 Task: Add Financial Services.
Action: Mouse moved to (472, 92)
Screenshot: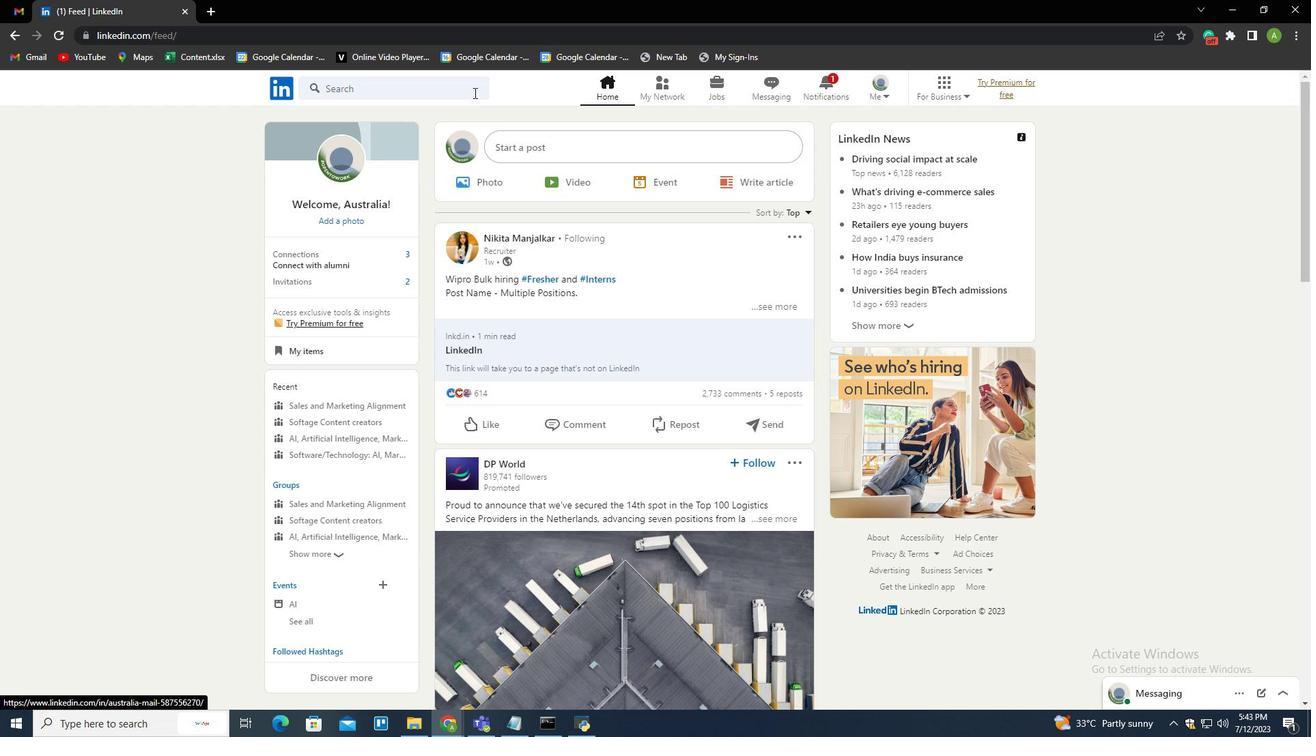 
Action: Mouse pressed left at (472, 92)
Screenshot: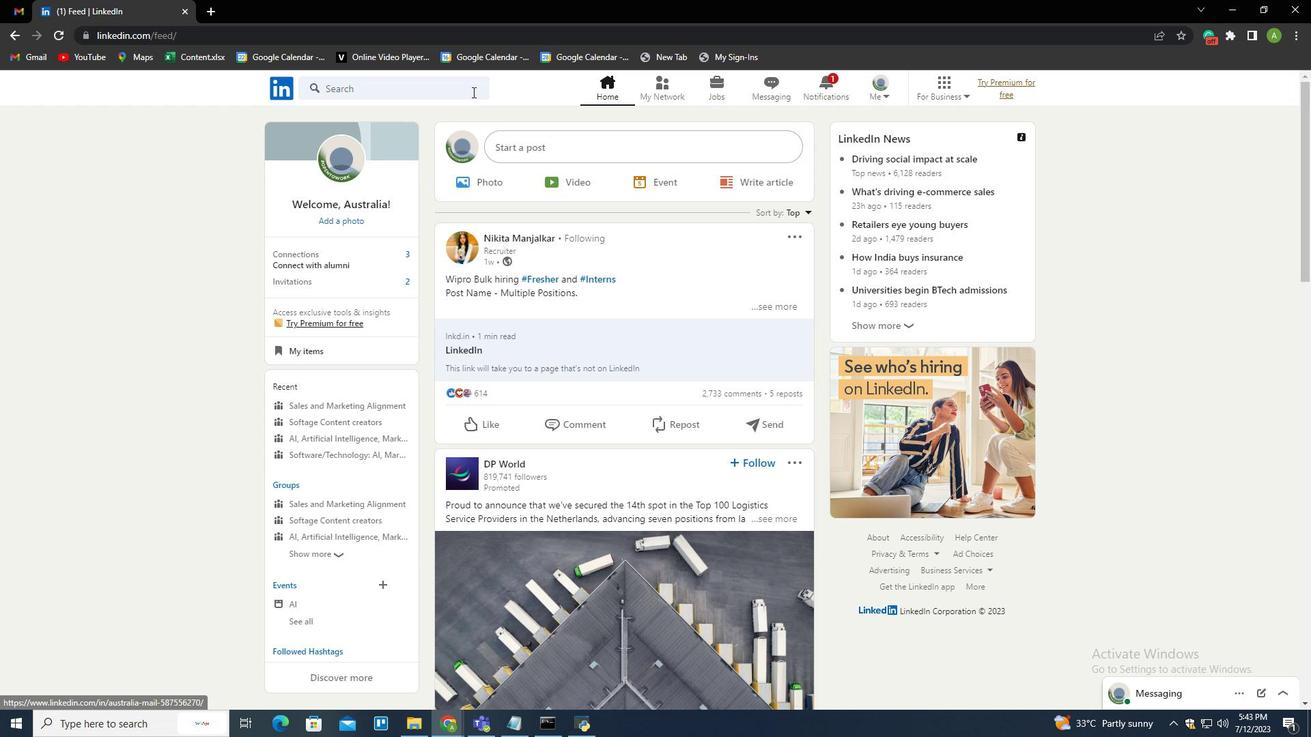 
Action: Mouse moved to (359, 207)
Screenshot: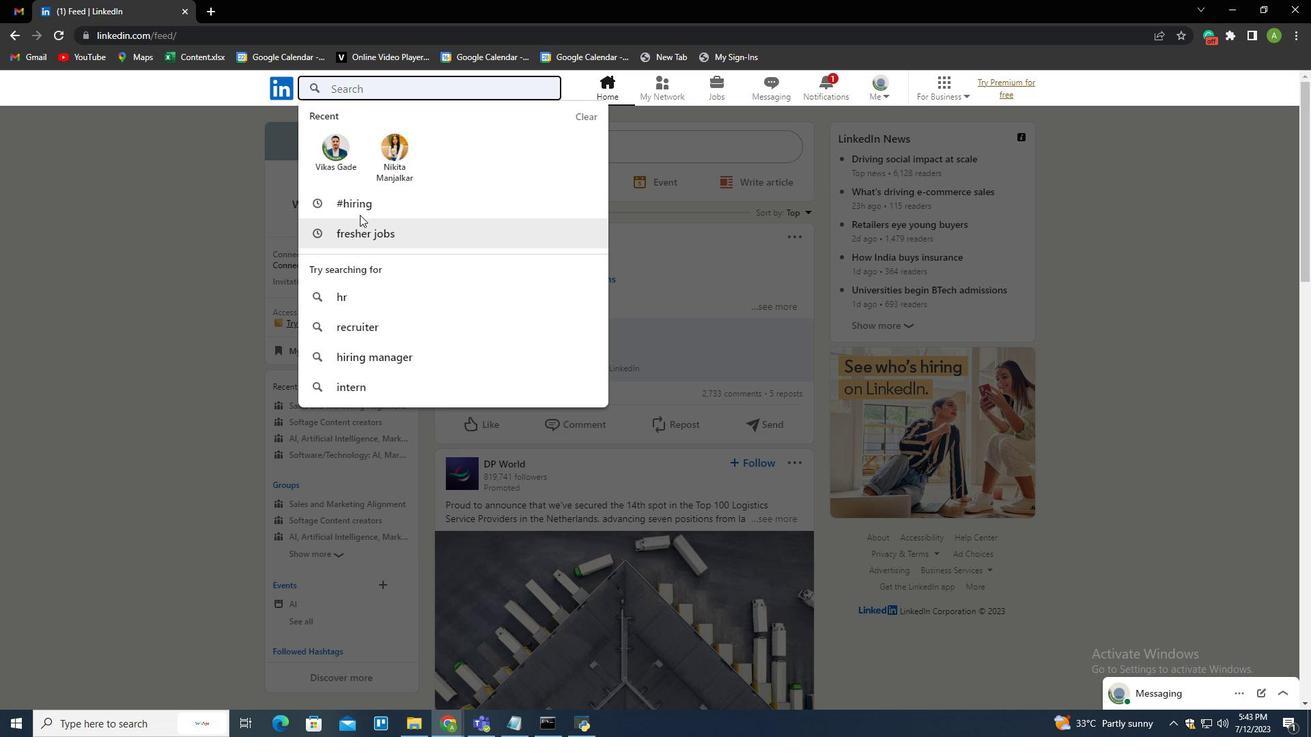 
Action: Mouse pressed left at (359, 207)
Screenshot: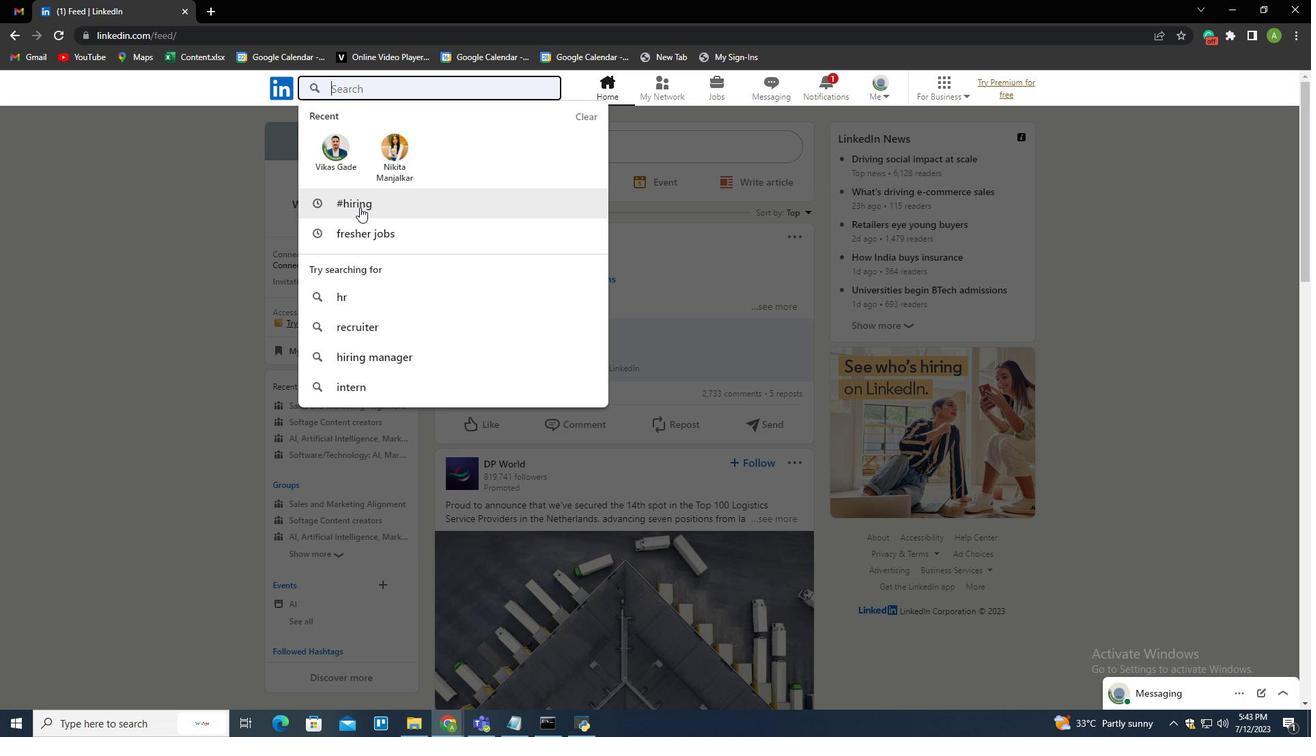 
Action: Mouse moved to (399, 124)
Screenshot: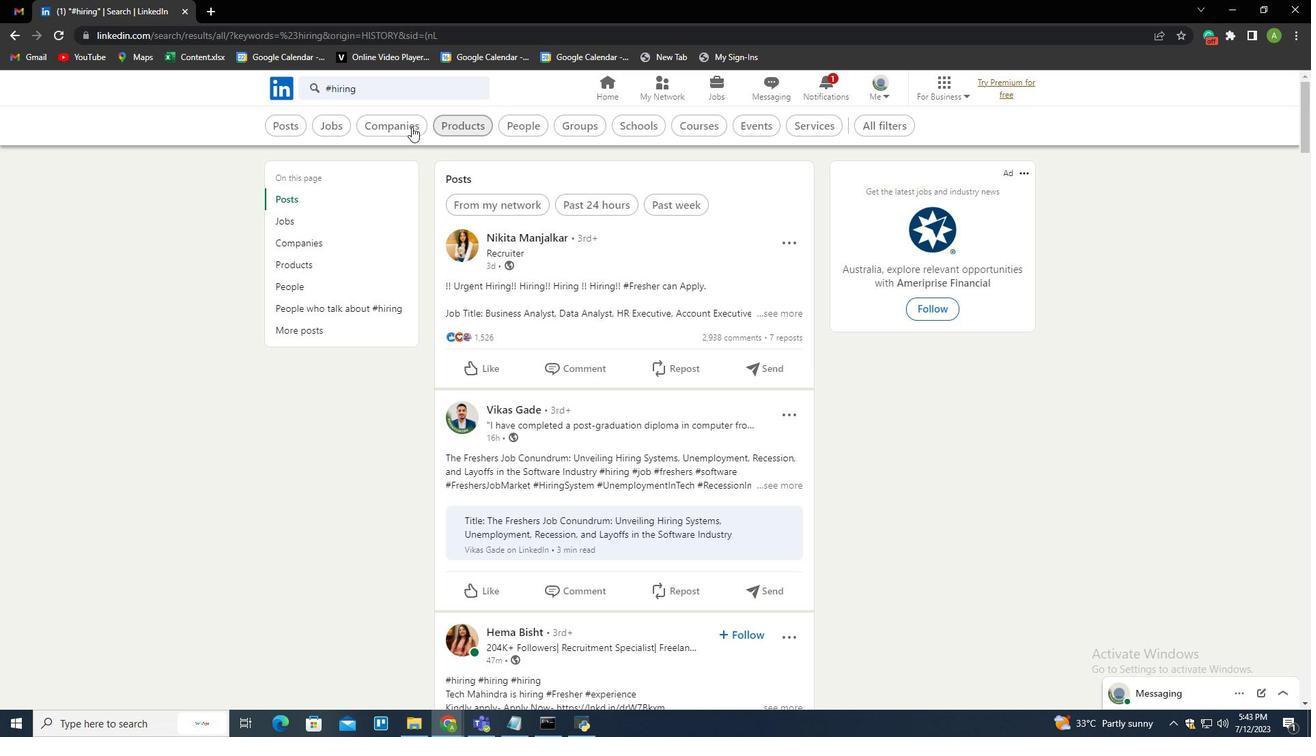 
Action: Mouse pressed left at (399, 124)
Screenshot: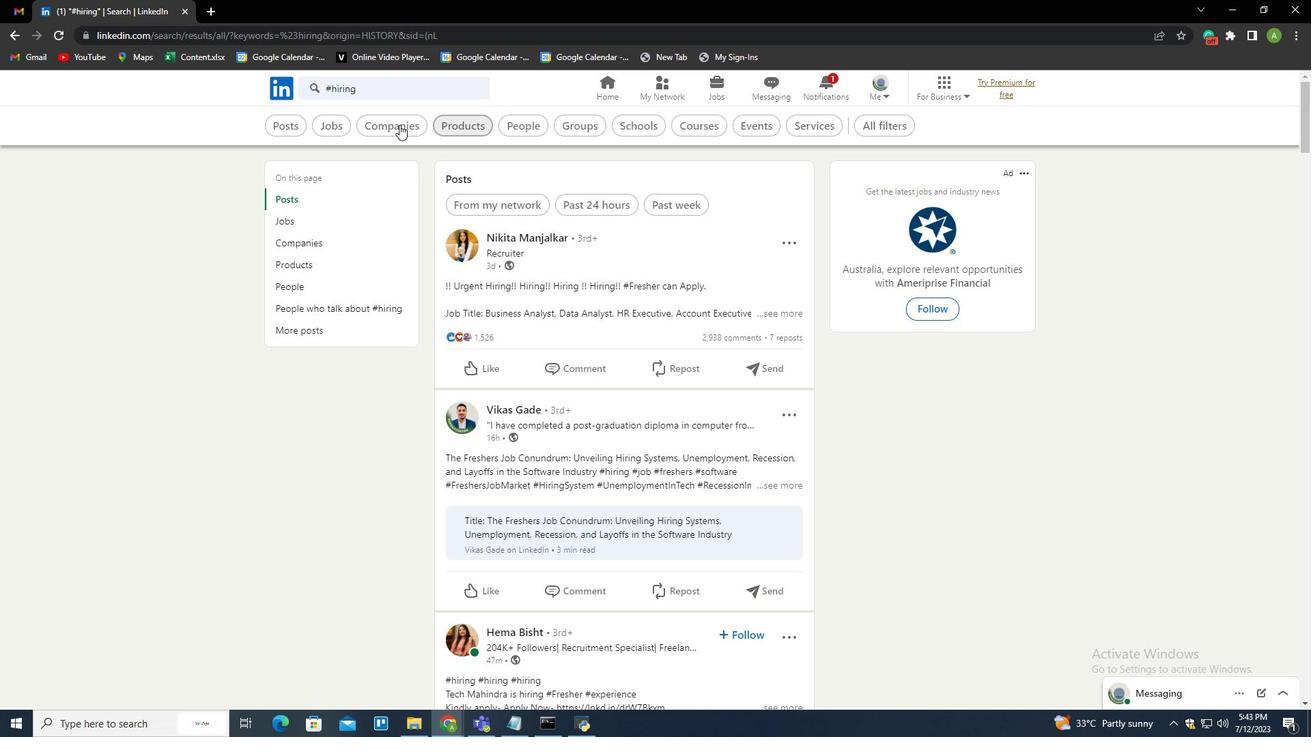 
Action: Mouse moved to (493, 127)
Screenshot: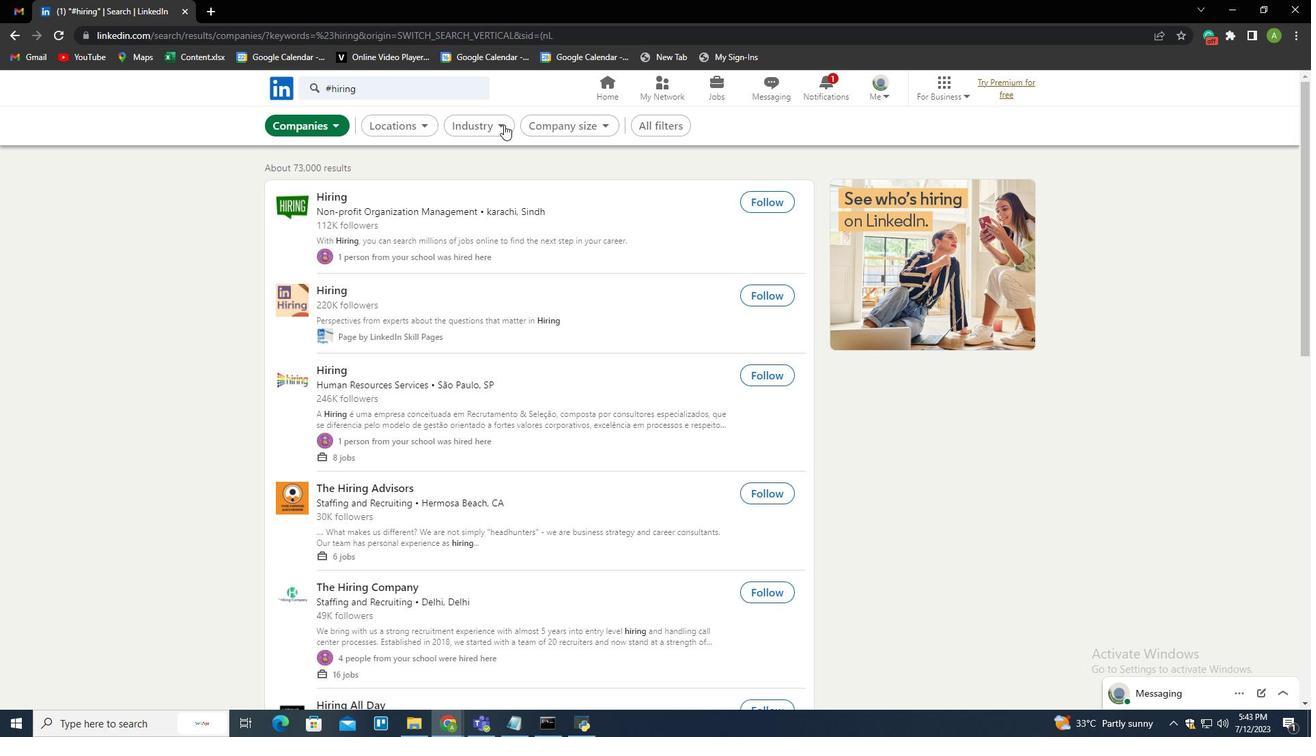 
Action: Mouse pressed left at (493, 127)
Screenshot: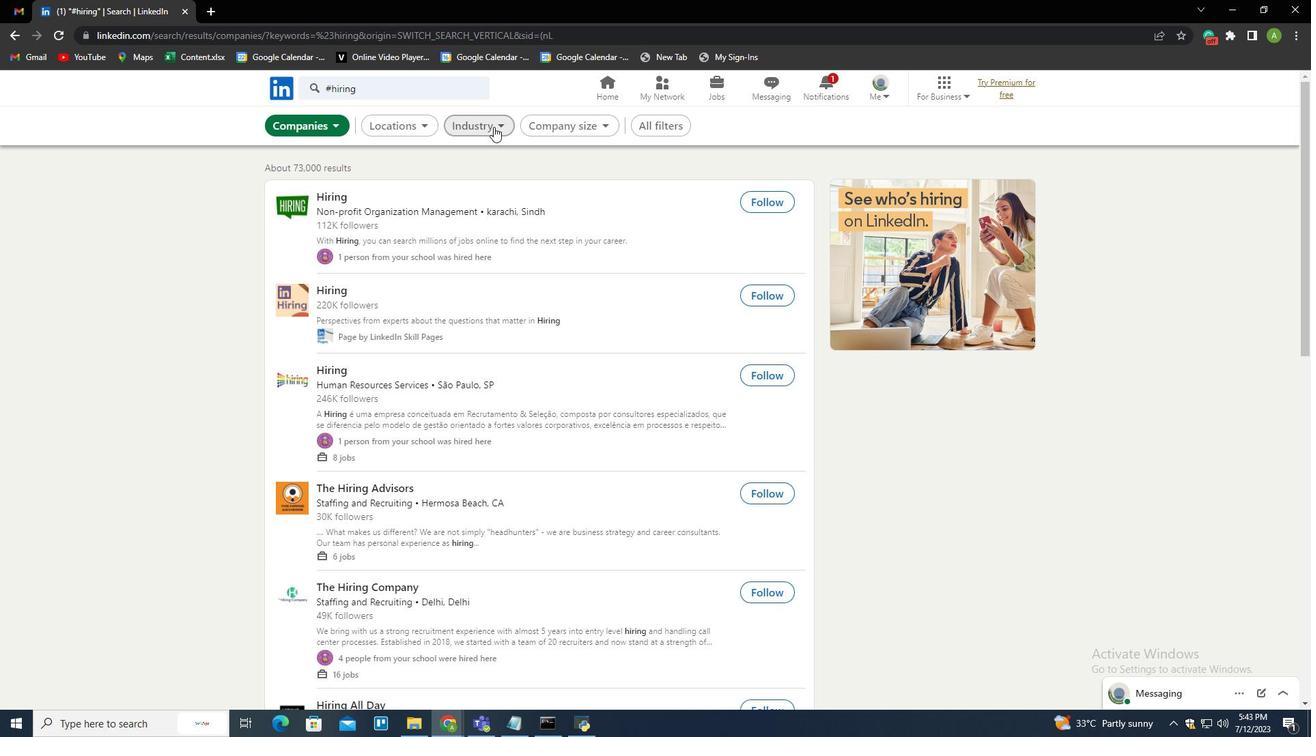 
Action: Mouse moved to (486, 161)
Screenshot: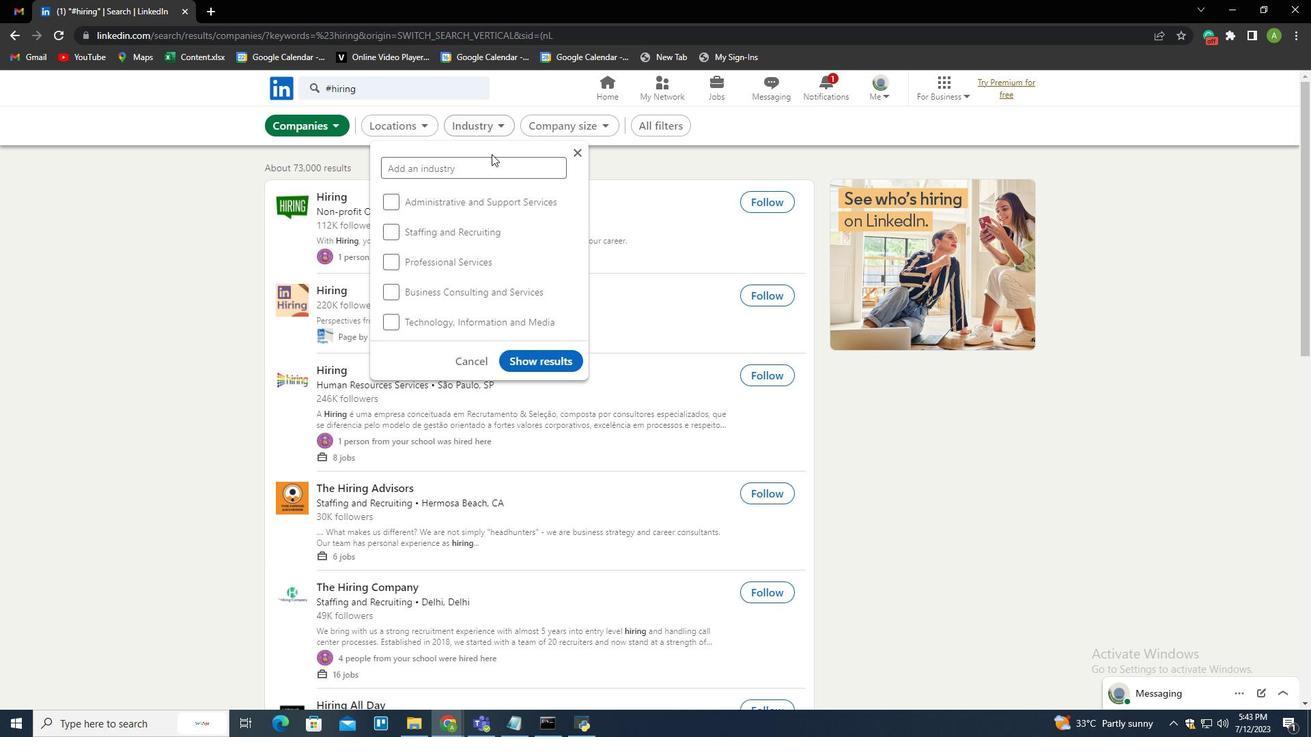 
Action: Mouse pressed left at (486, 161)
Screenshot: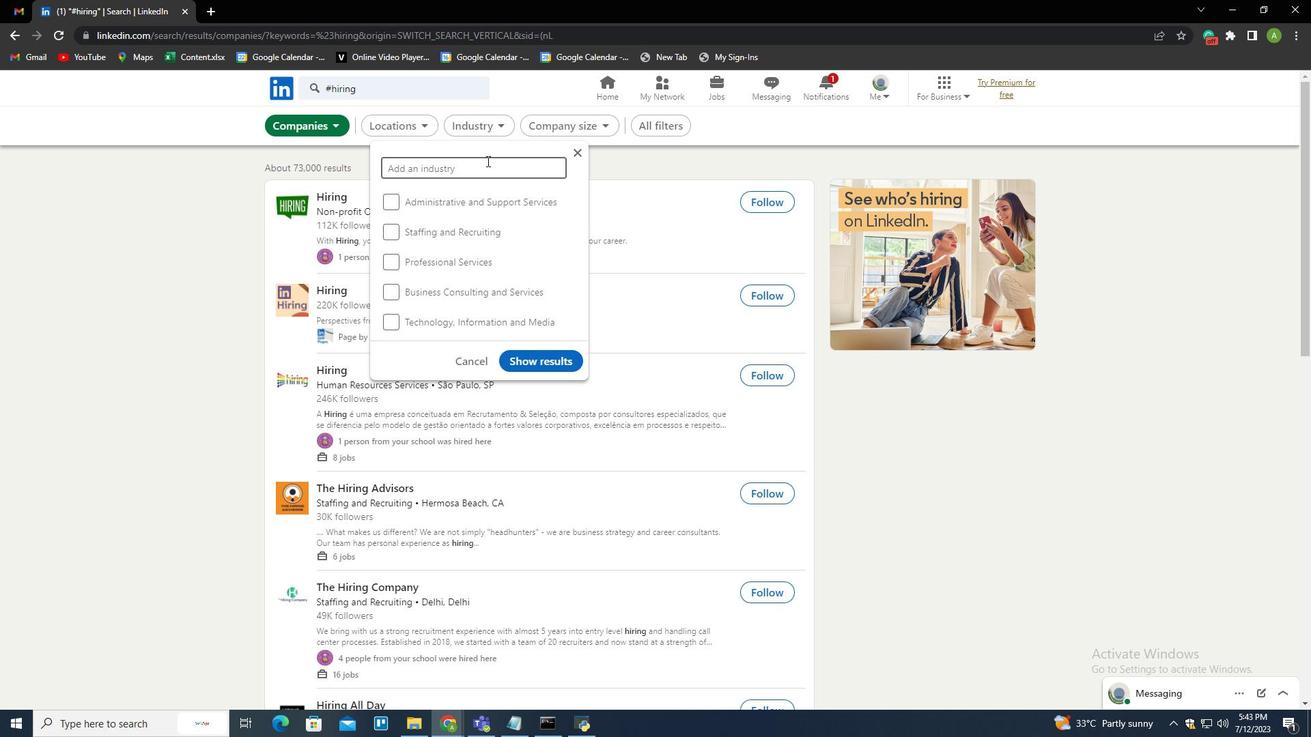 
Action: Key pressed <Key.shift>Financial
Screenshot: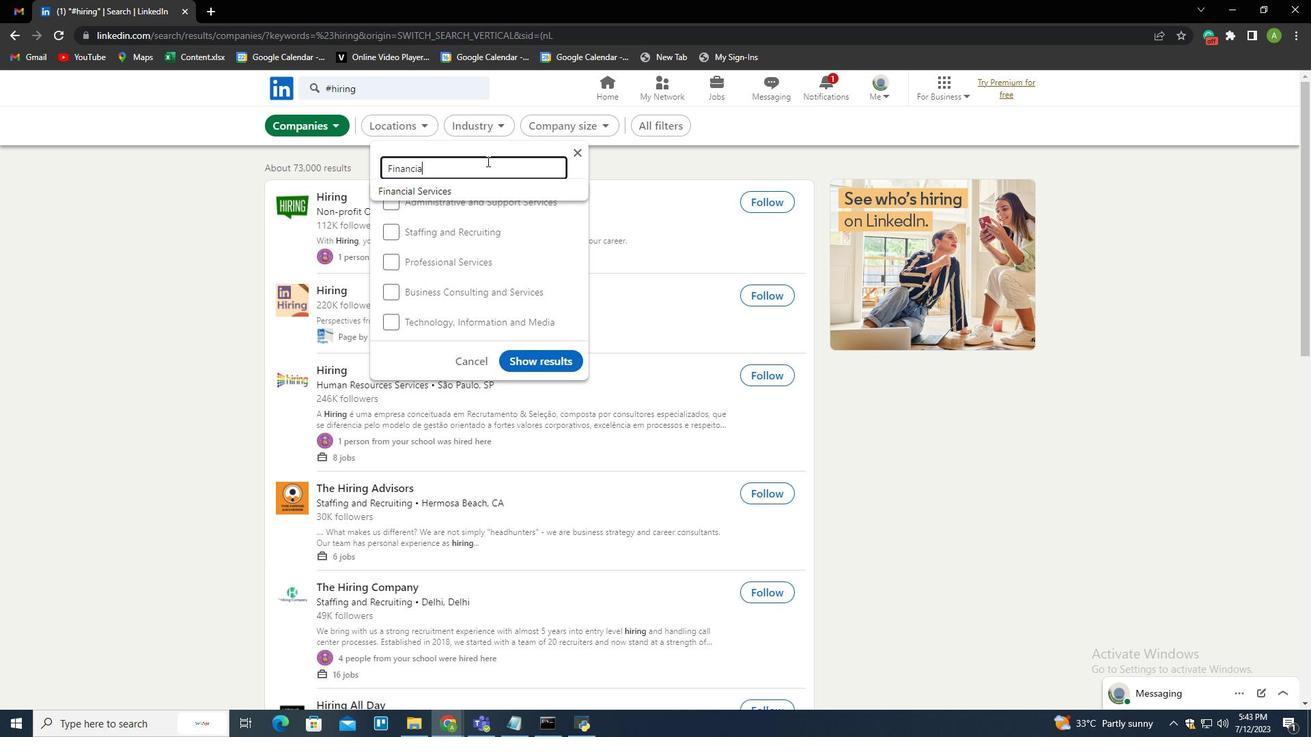 
Action: Mouse moved to (466, 188)
Screenshot: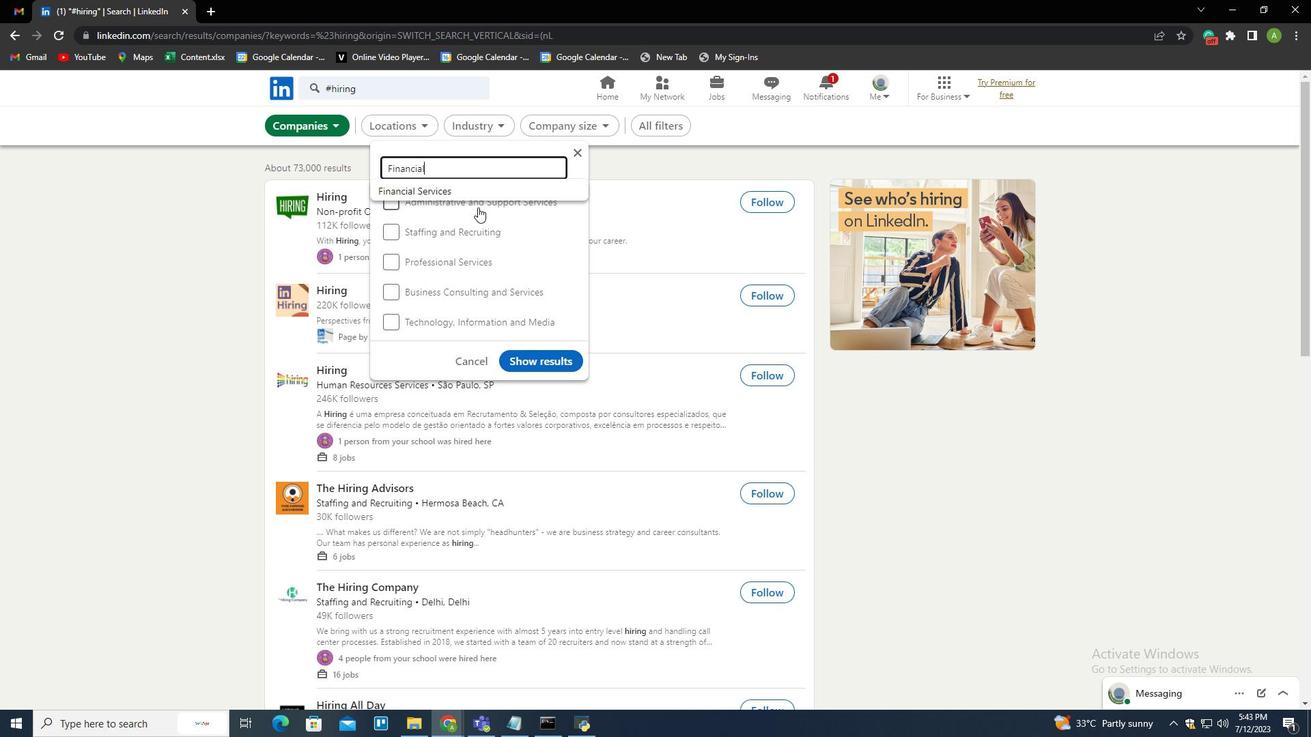 
Action: Mouse pressed left at (466, 188)
Screenshot: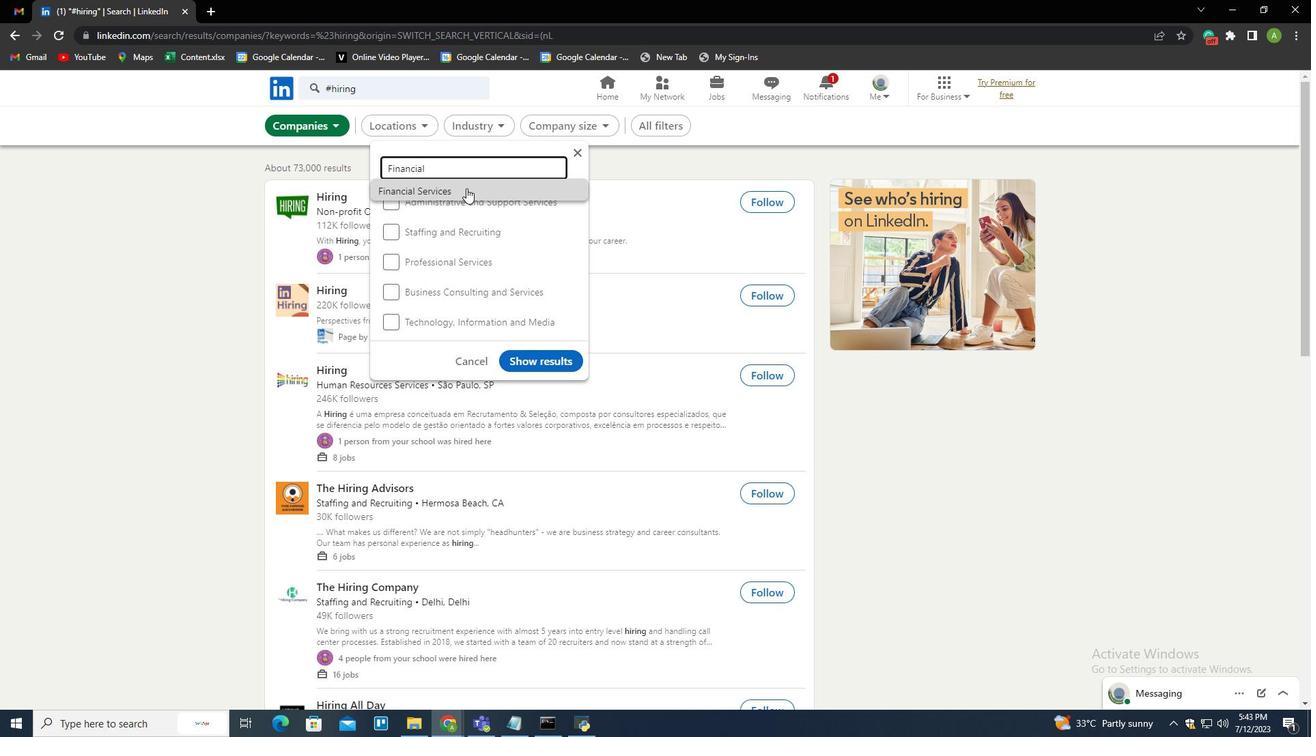 
Action: Mouse moved to (464, 186)
Screenshot: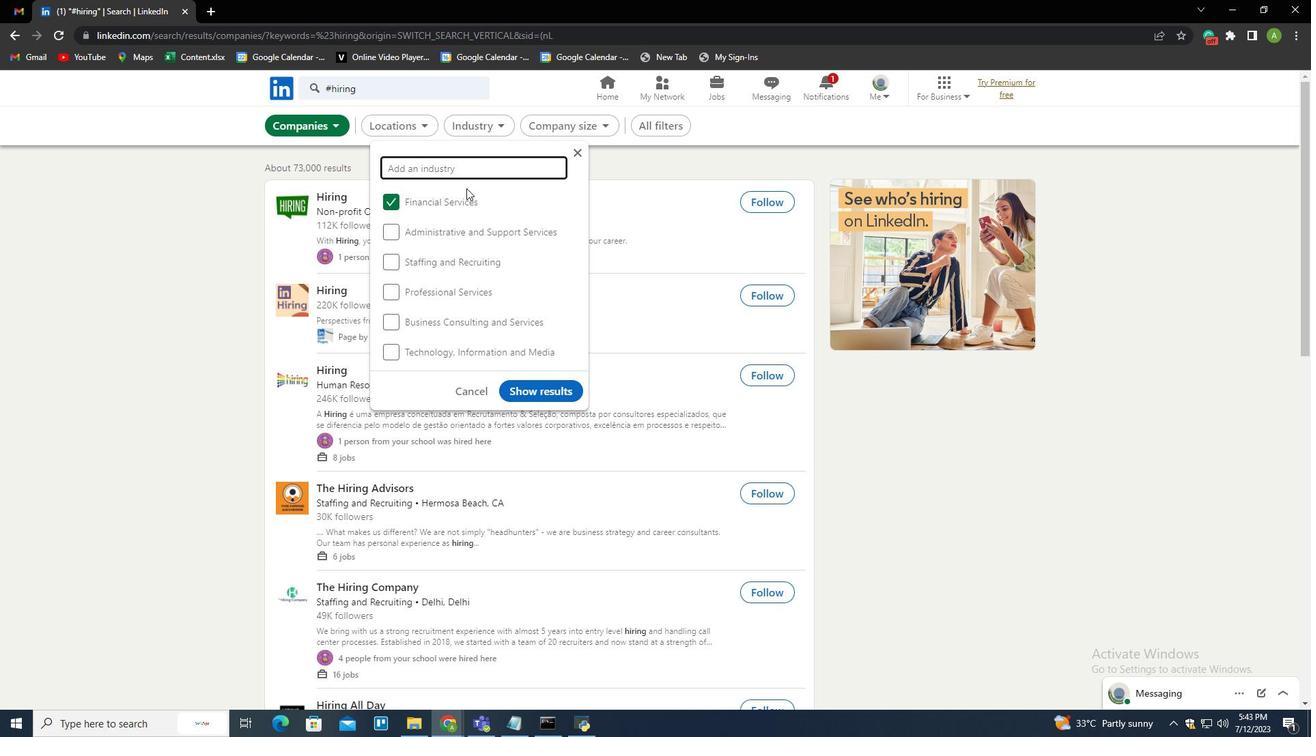 
